 Task: Select the ignore option in the link box model.
Action: Mouse moved to (18, 459)
Screenshot: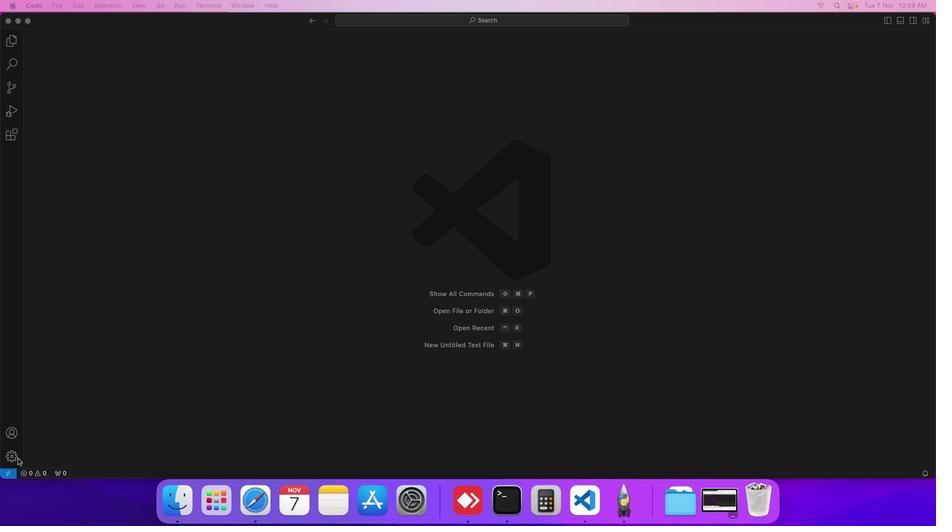 
Action: Mouse pressed left at (18, 459)
Screenshot: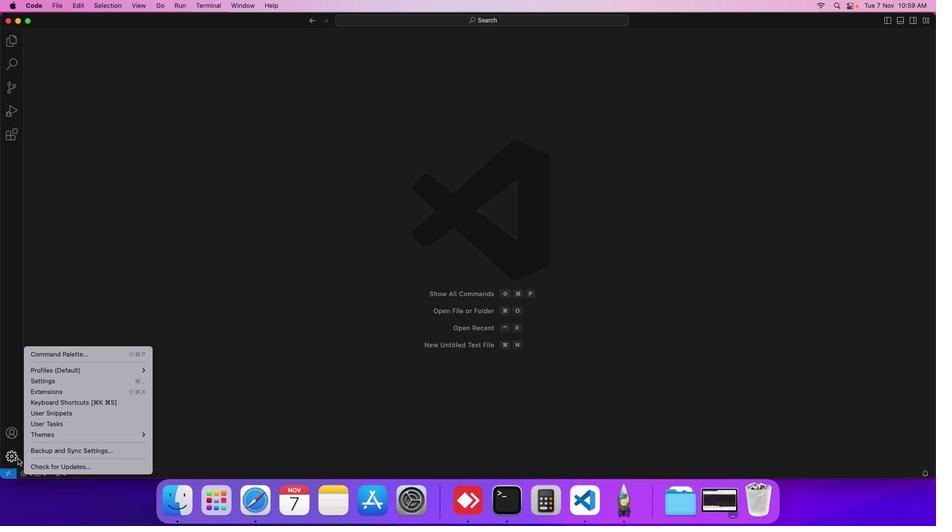 
Action: Mouse moved to (54, 384)
Screenshot: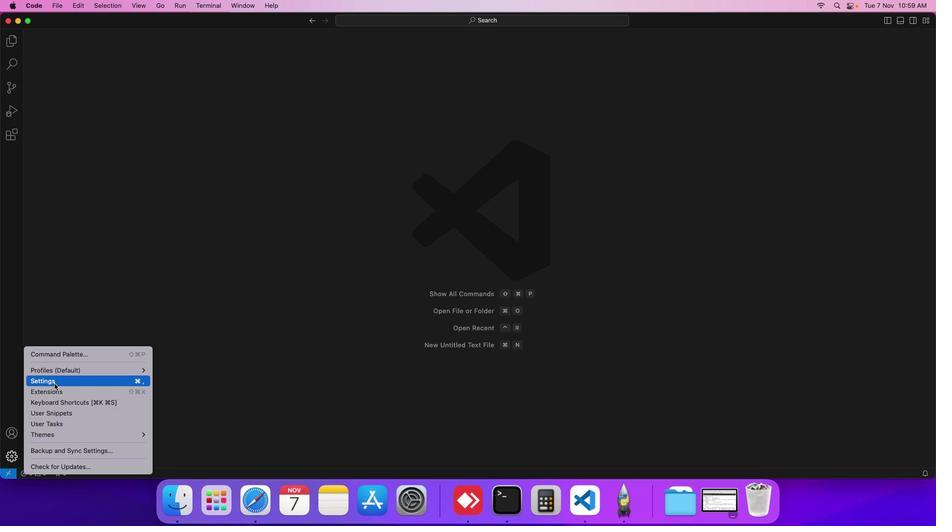 
Action: Mouse pressed left at (54, 384)
Screenshot: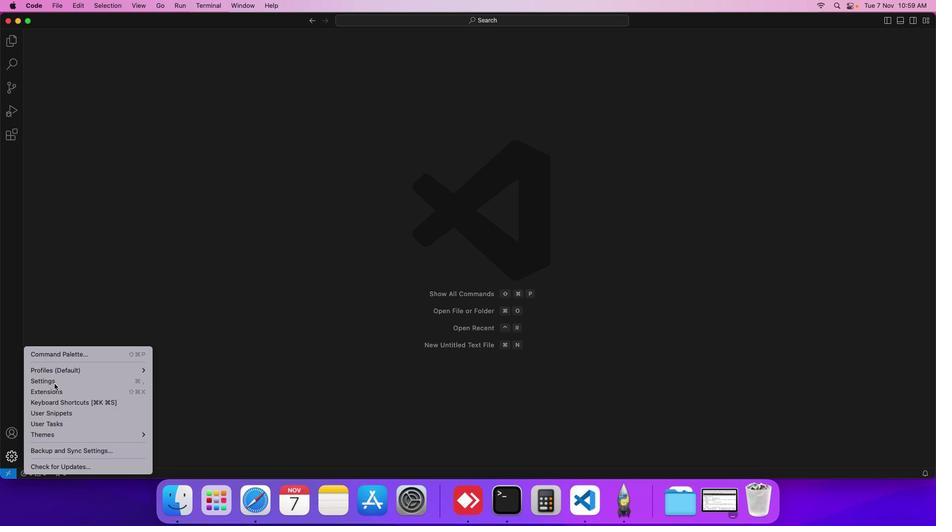
Action: Mouse moved to (232, 245)
Screenshot: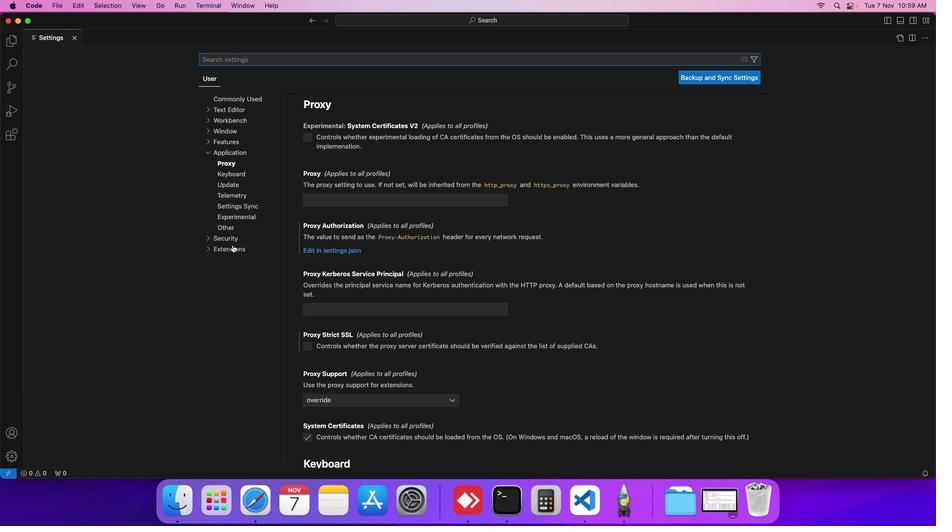 
Action: Mouse pressed left at (232, 245)
Screenshot: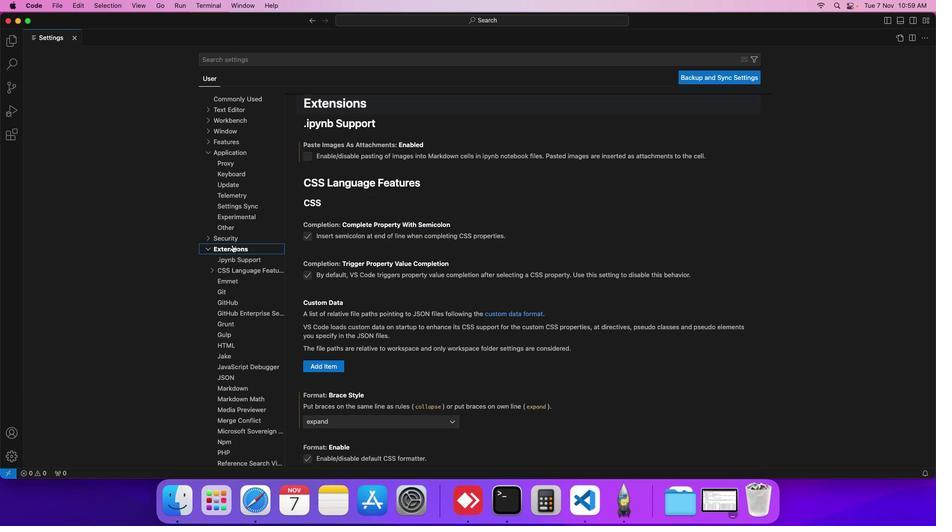 
Action: Mouse moved to (351, 315)
Screenshot: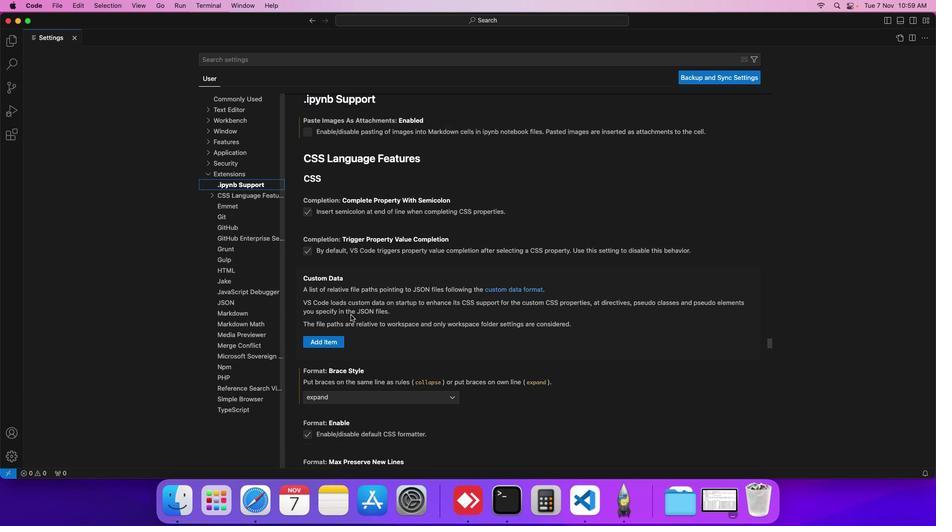 
Action: Mouse scrolled (351, 315) with delta (0, 0)
Screenshot: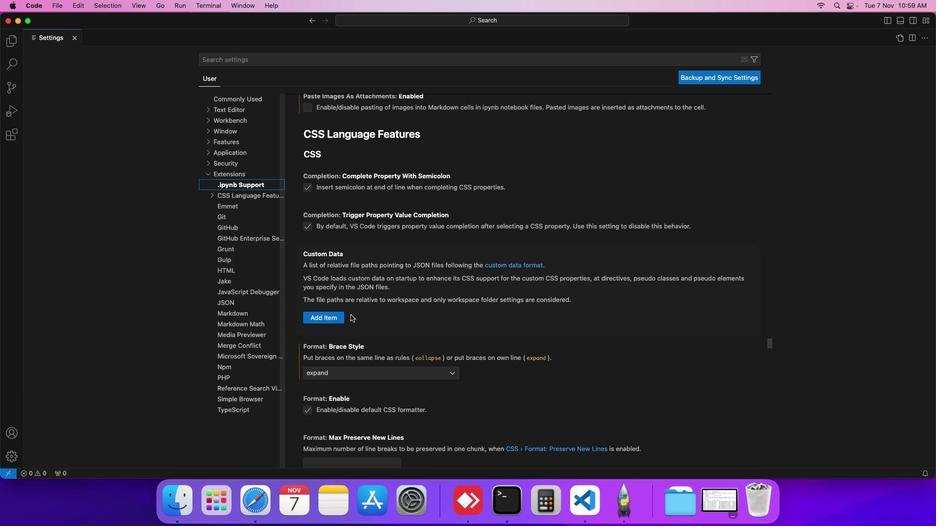 
Action: Mouse scrolled (351, 315) with delta (0, 0)
Screenshot: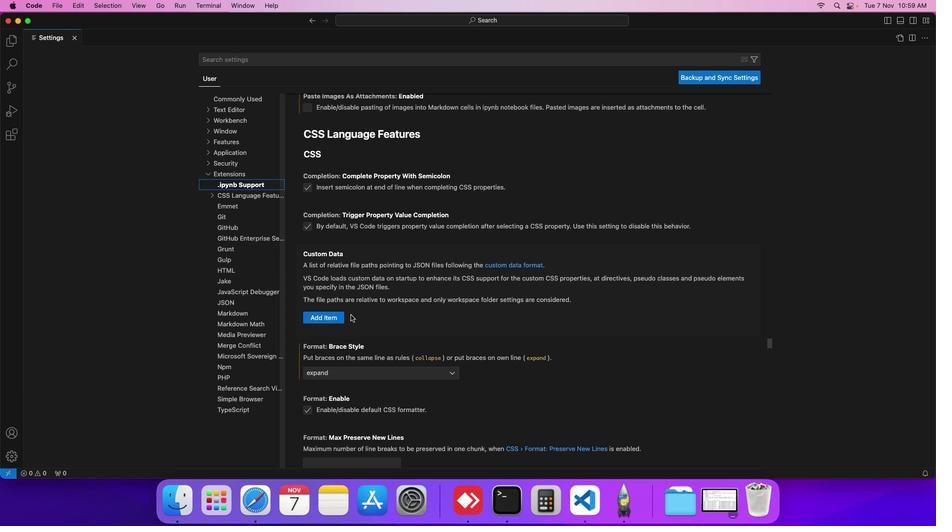 
Action: Mouse scrolled (351, 315) with delta (0, 0)
Screenshot: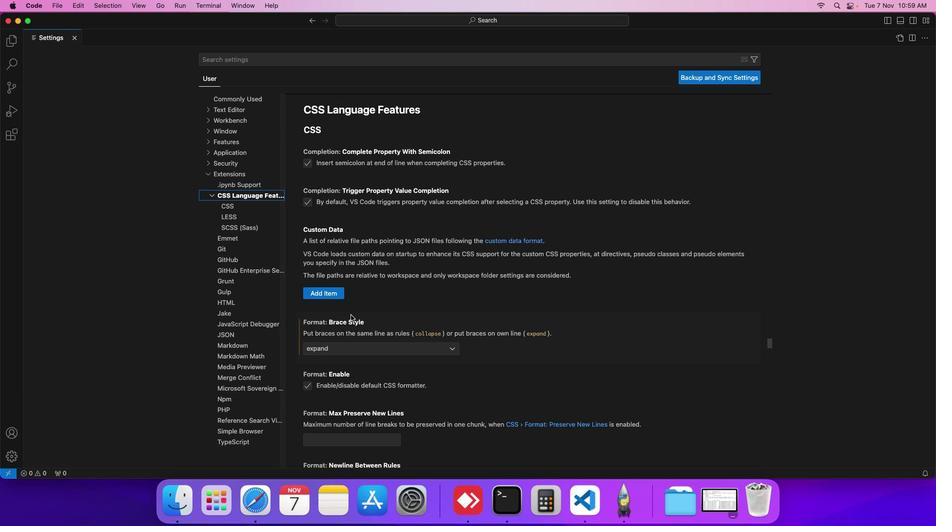 
Action: Mouse scrolled (351, 315) with delta (0, 0)
Screenshot: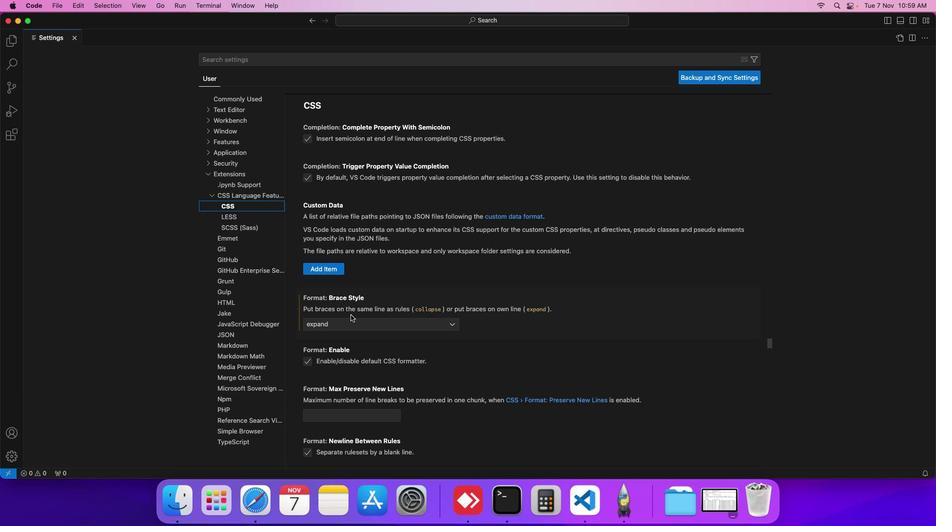
Action: Mouse scrolled (351, 315) with delta (0, 0)
Screenshot: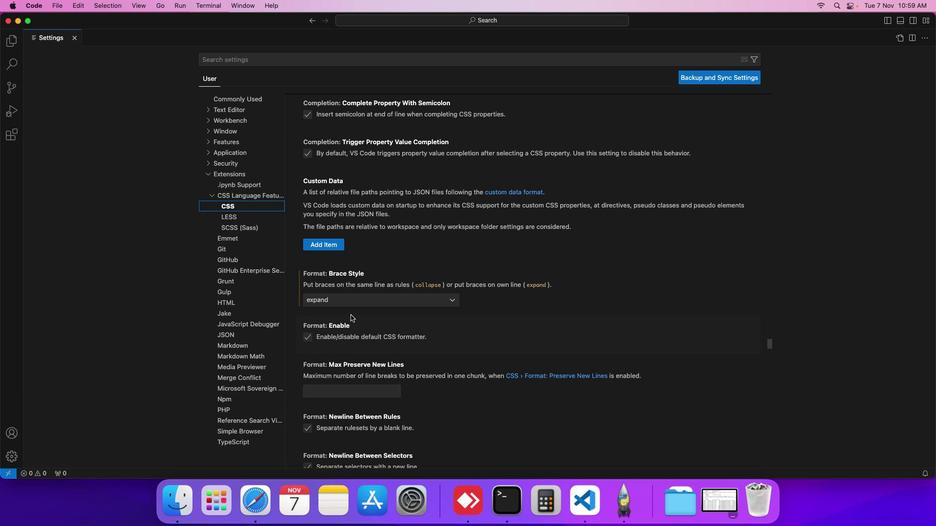 
Action: Mouse scrolled (351, 315) with delta (0, 0)
Screenshot: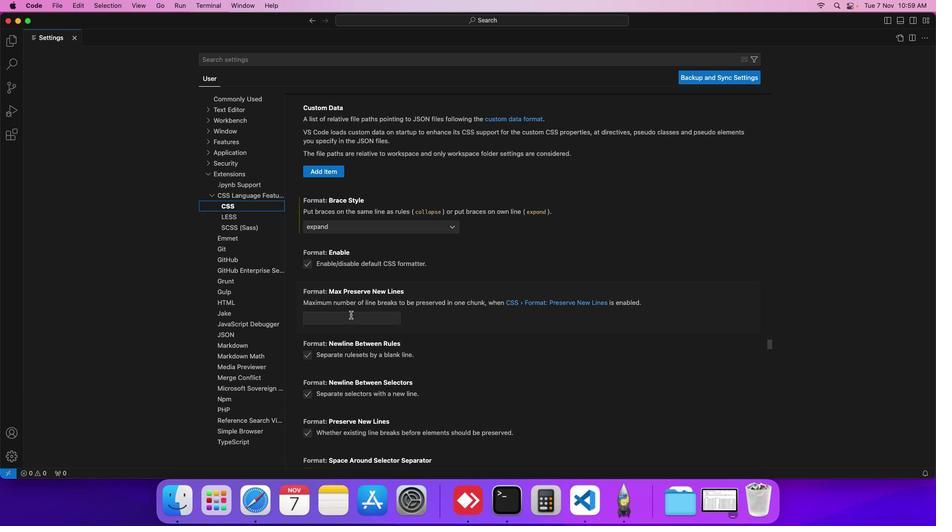 
Action: Mouse scrolled (351, 315) with delta (0, 0)
Screenshot: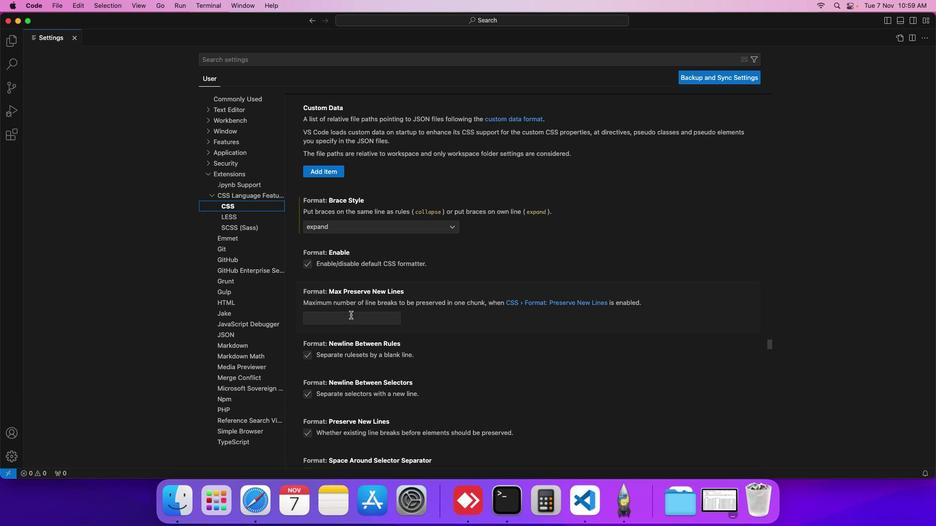 
Action: Mouse scrolled (351, 315) with delta (0, 0)
Screenshot: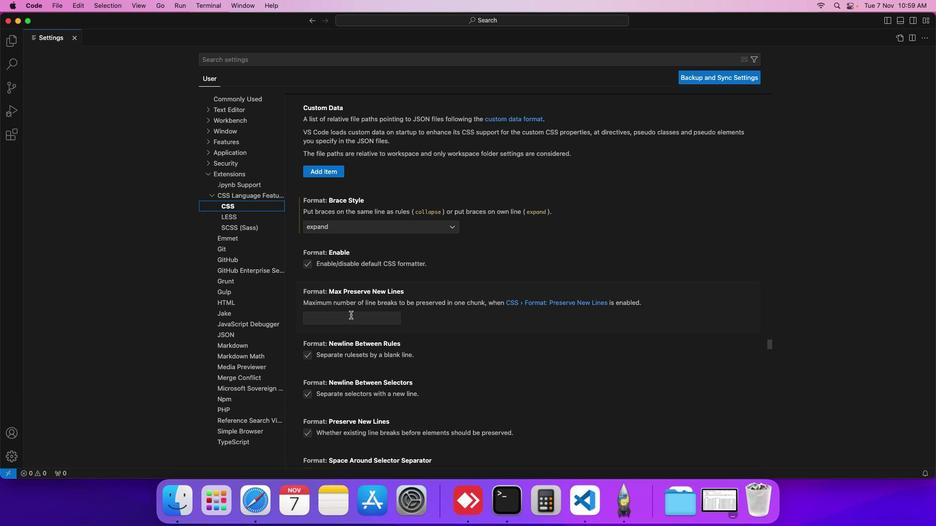
Action: Mouse scrolled (351, 315) with delta (0, 0)
Screenshot: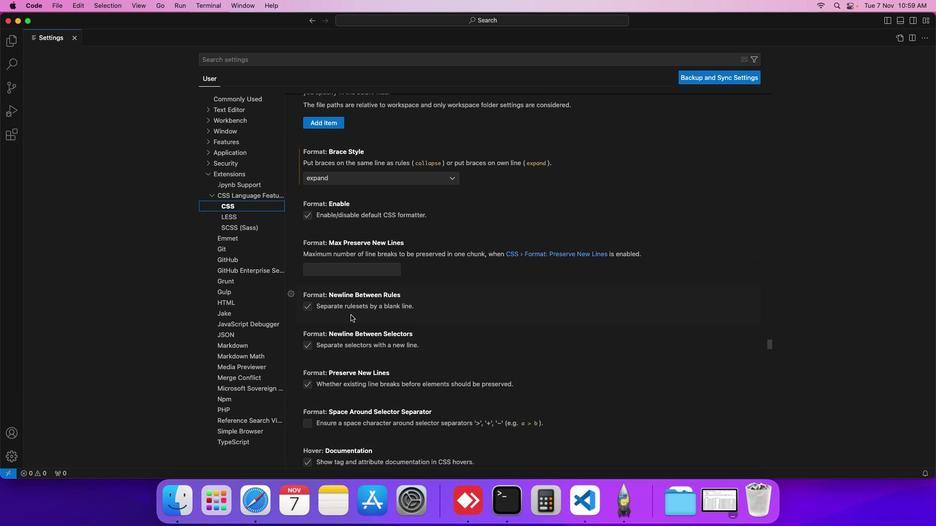 
Action: Mouse scrolled (351, 315) with delta (0, 0)
Screenshot: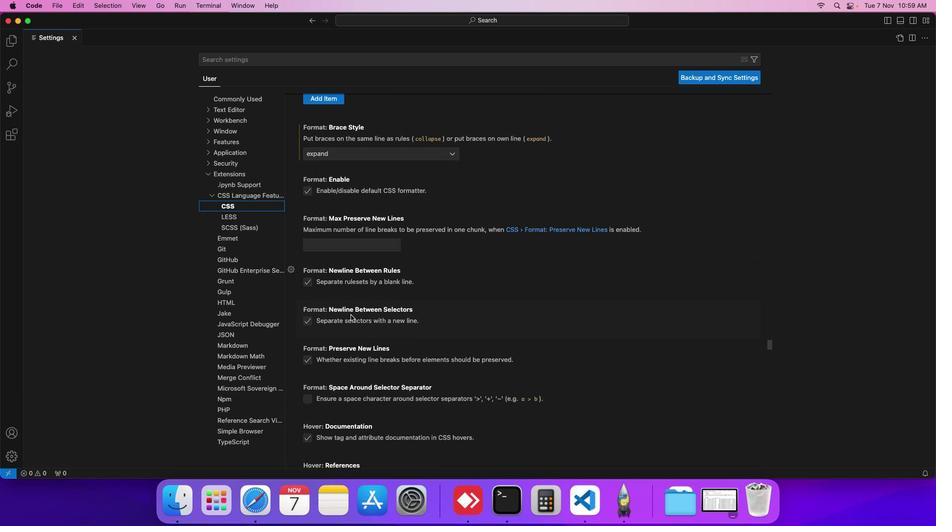 
Action: Mouse scrolled (351, 315) with delta (0, 0)
Screenshot: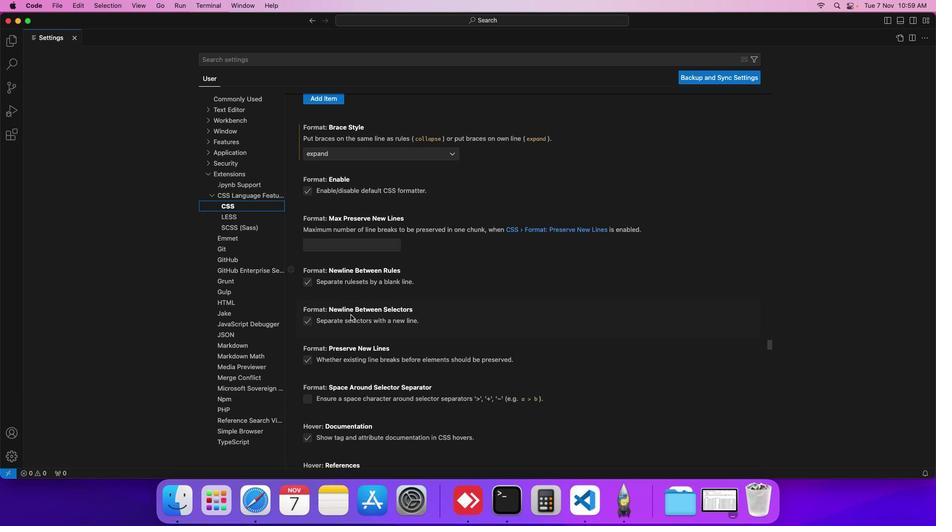 
Action: Mouse scrolled (351, 315) with delta (0, 0)
Screenshot: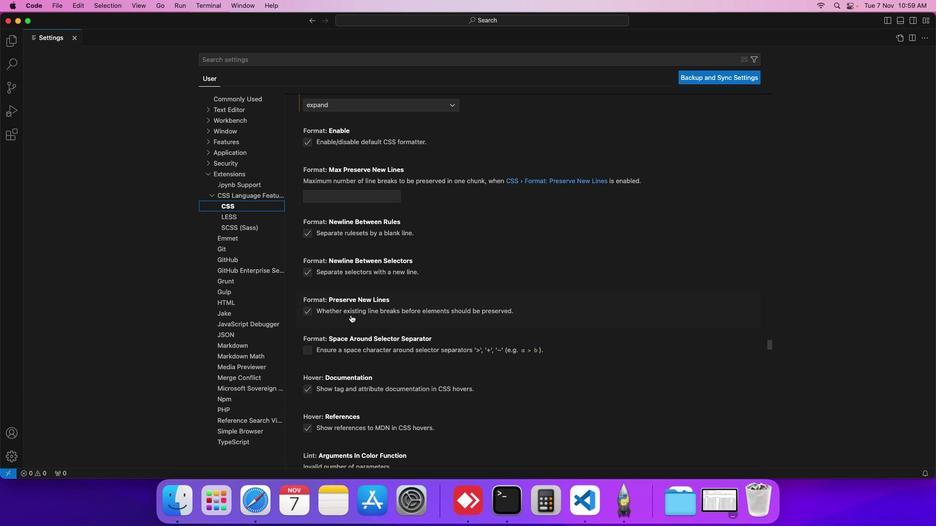 
Action: Mouse scrolled (351, 315) with delta (0, 0)
Screenshot: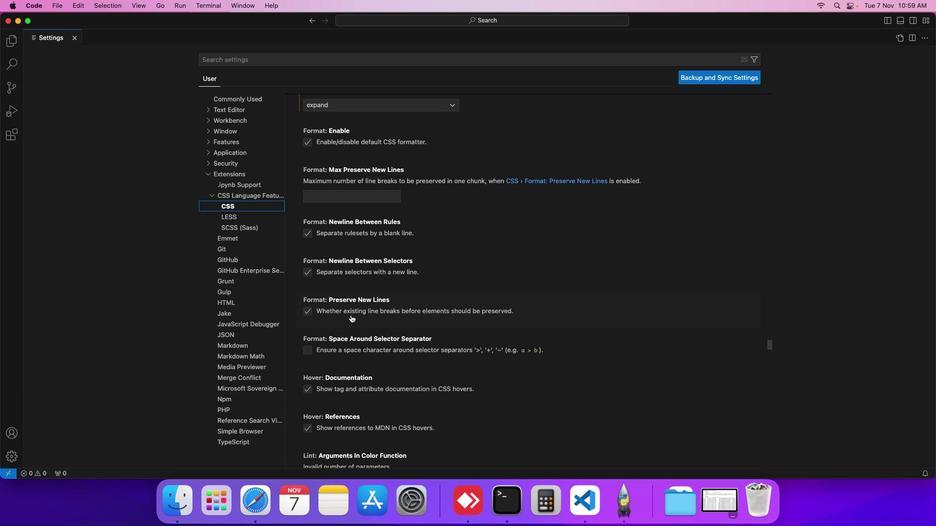 
Action: Mouse scrolled (351, 315) with delta (0, 0)
Screenshot: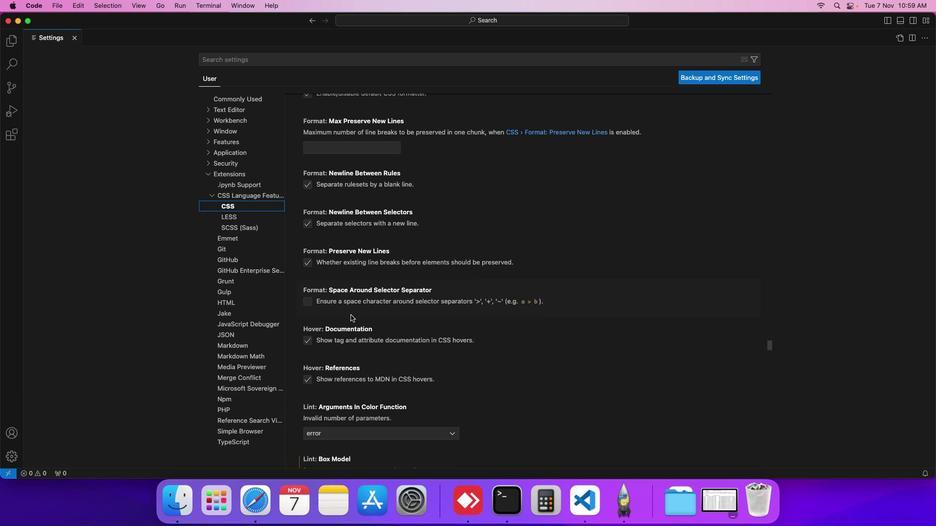 
Action: Mouse scrolled (351, 315) with delta (0, 0)
Screenshot: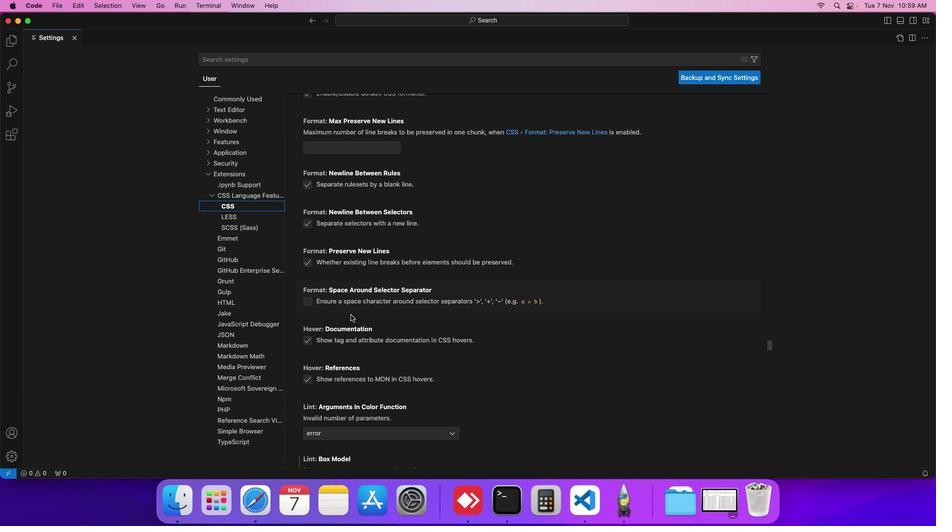 
Action: Mouse scrolled (351, 315) with delta (0, 0)
Screenshot: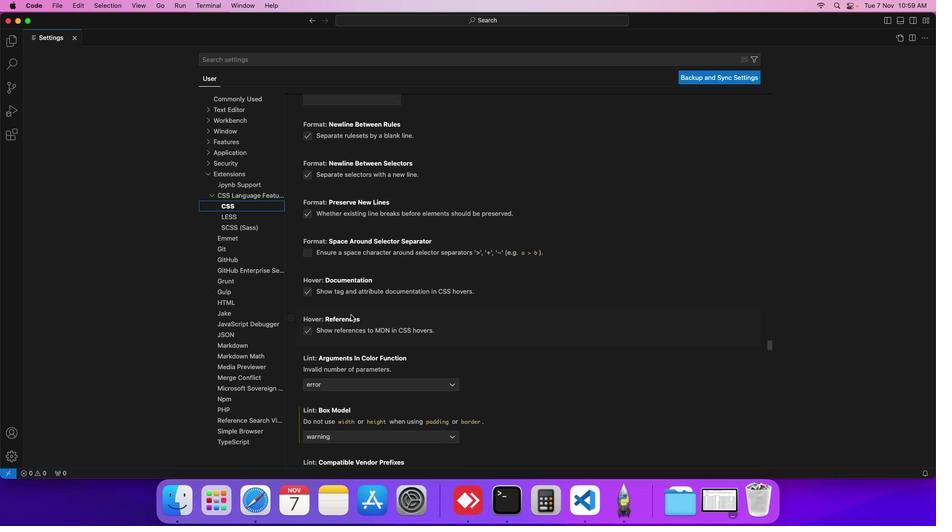 
Action: Mouse scrolled (351, 315) with delta (0, 0)
Screenshot: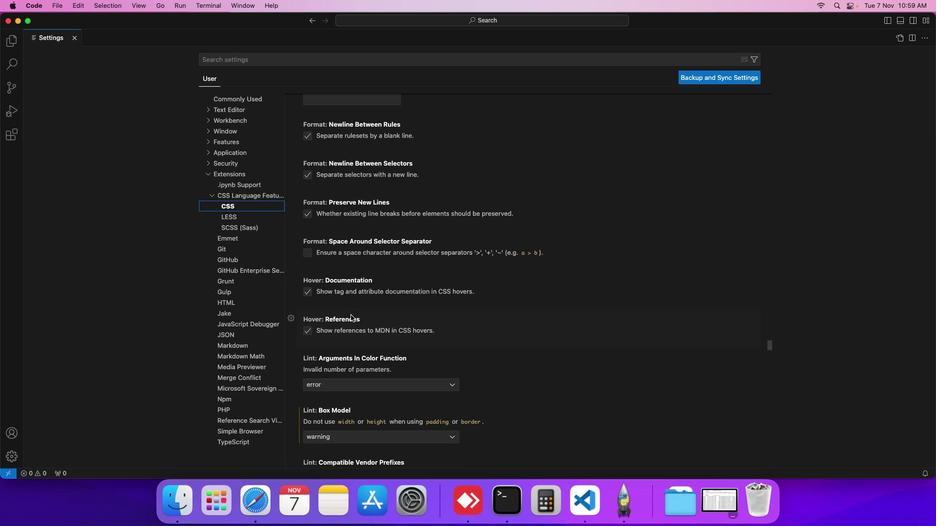 
Action: Mouse scrolled (351, 315) with delta (0, 0)
Screenshot: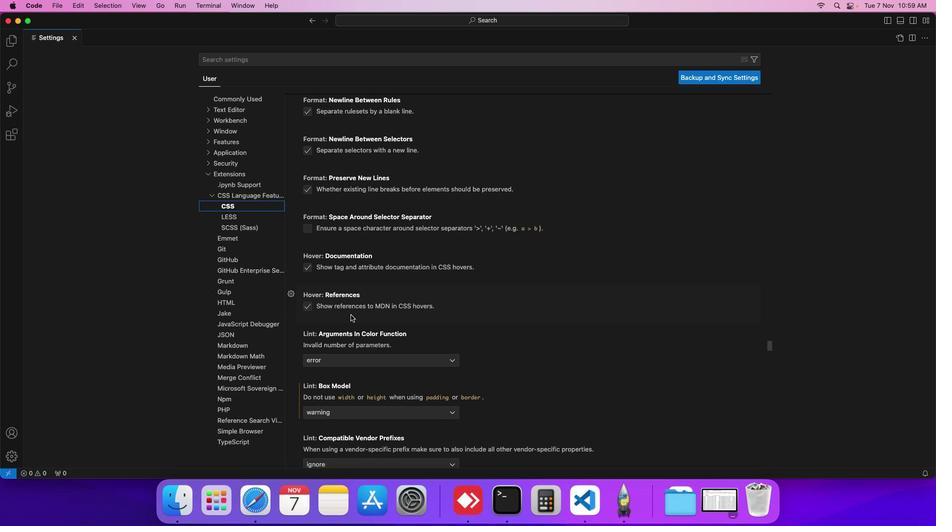 
Action: Mouse scrolled (351, 315) with delta (0, 0)
Screenshot: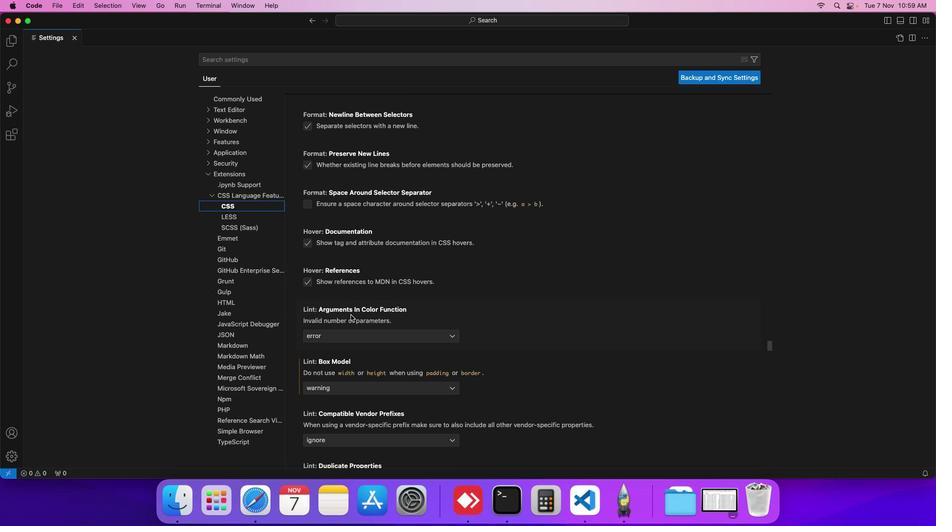 
Action: Mouse scrolled (351, 315) with delta (0, 0)
Screenshot: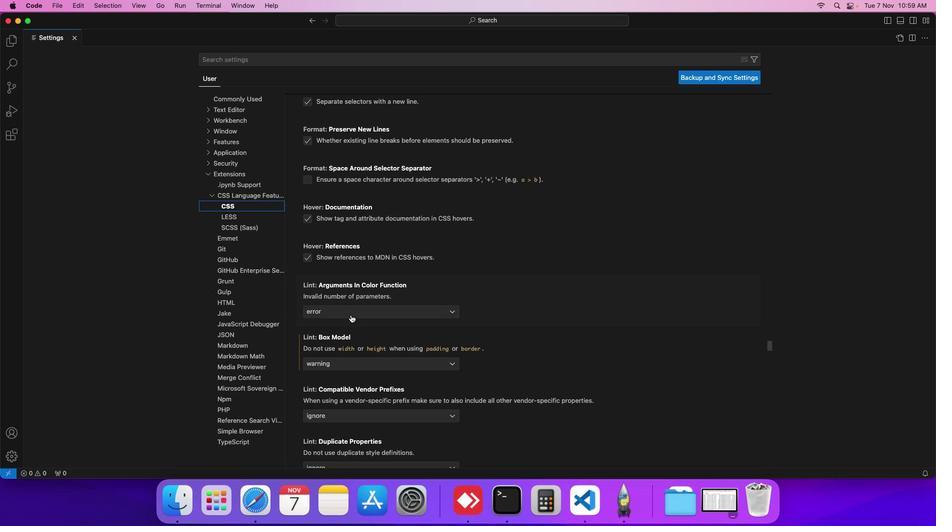 
Action: Mouse scrolled (351, 315) with delta (0, 0)
Screenshot: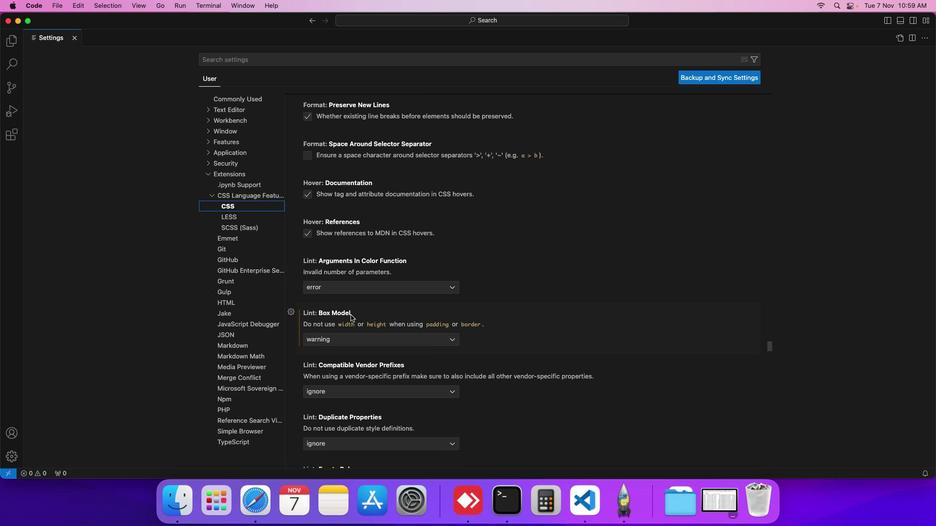 
Action: Mouse moved to (352, 344)
Screenshot: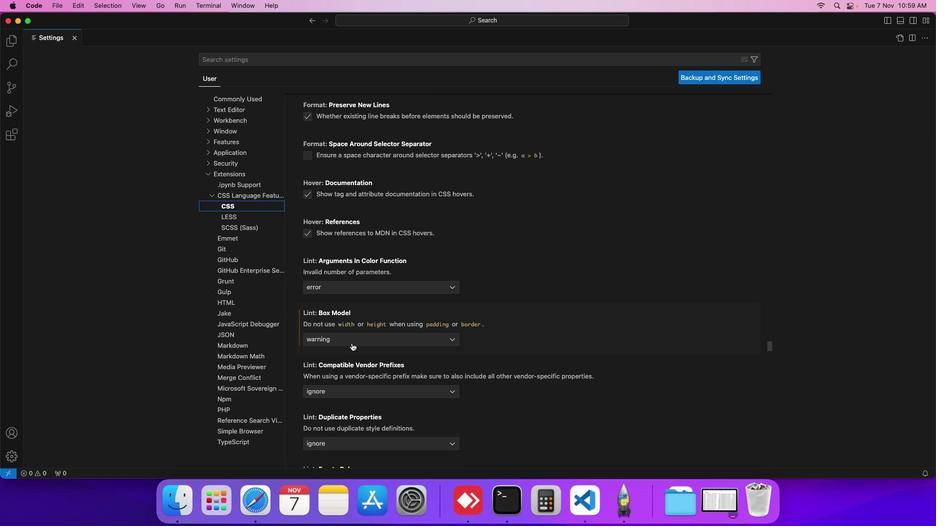 
Action: Mouse pressed left at (352, 344)
Screenshot: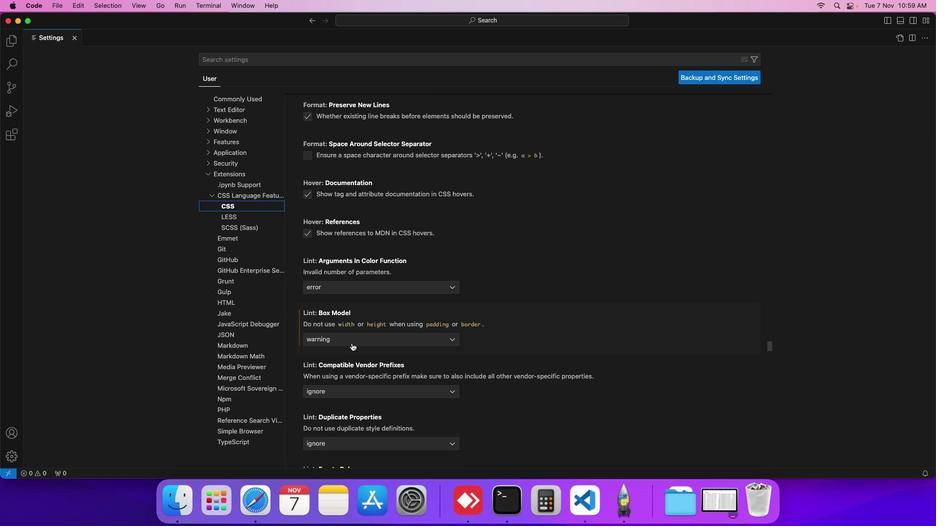 
Action: Mouse moved to (340, 348)
Screenshot: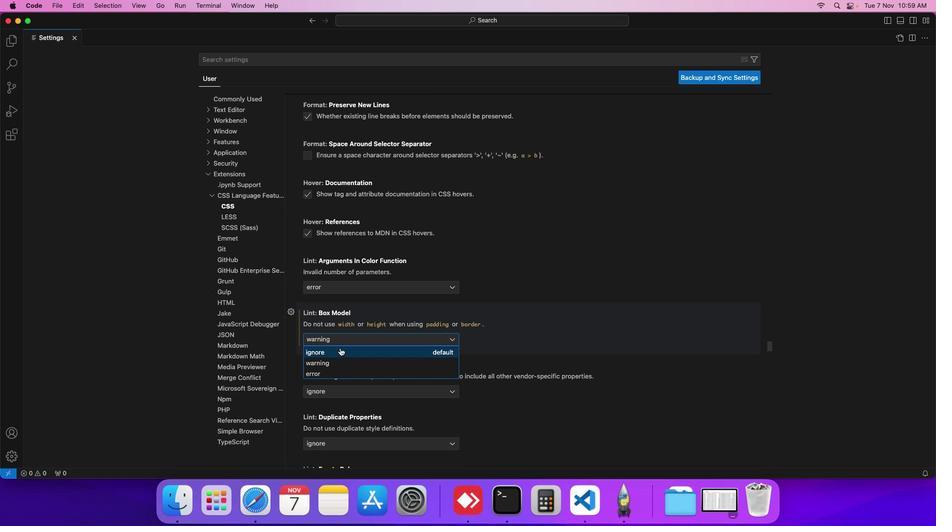
Action: Mouse pressed left at (340, 348)
Screenshot: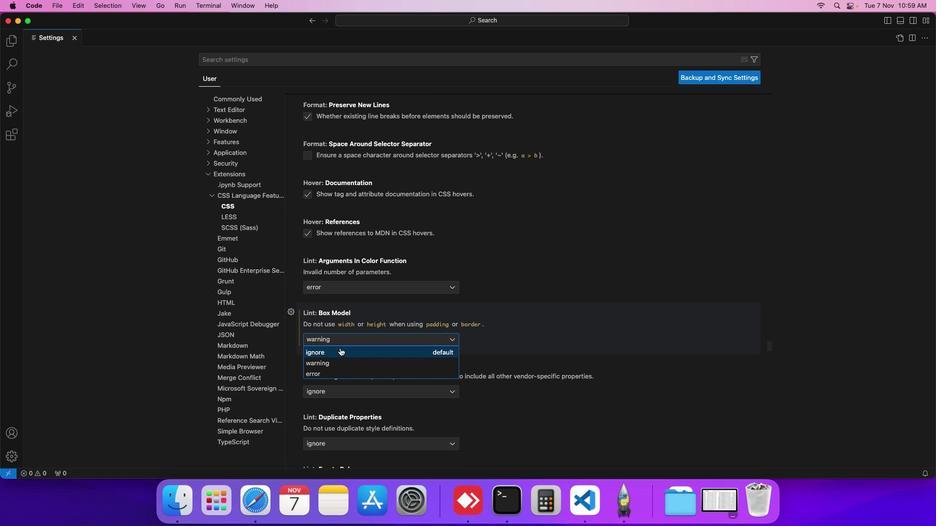 
Action: Mouse moved to (417, 350)
Screenshot: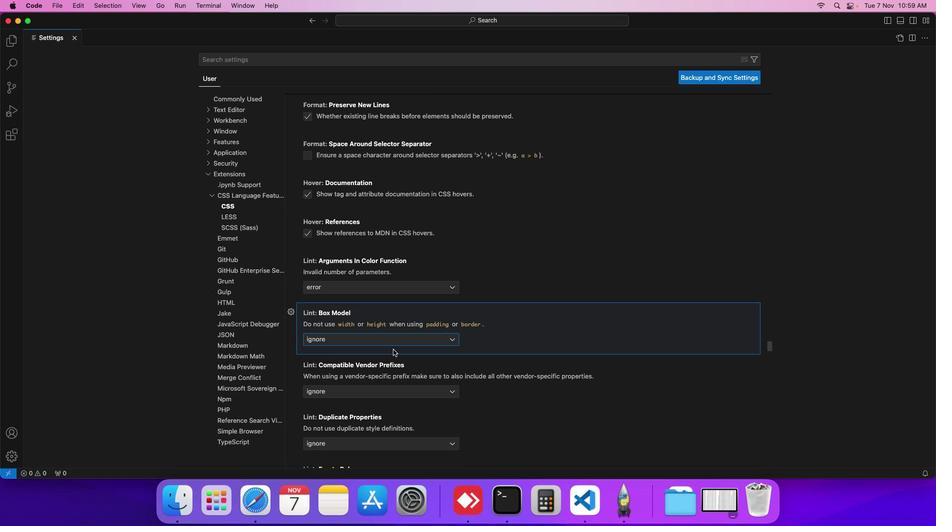 
